 Task: Find the shortest route from Rapid City to Mount Rushmore National Memorial.
Action: Mouse moved to (223, 66)
Screenshot: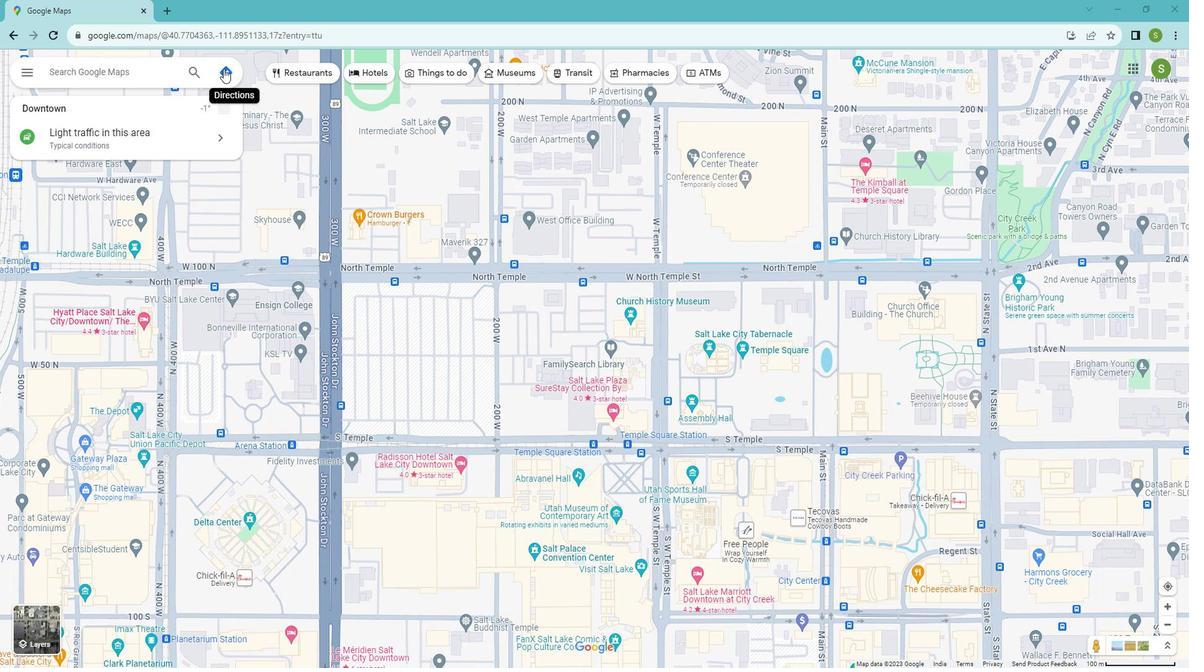 
Action: Mouse pressed left at (223, 66)
Screenshot: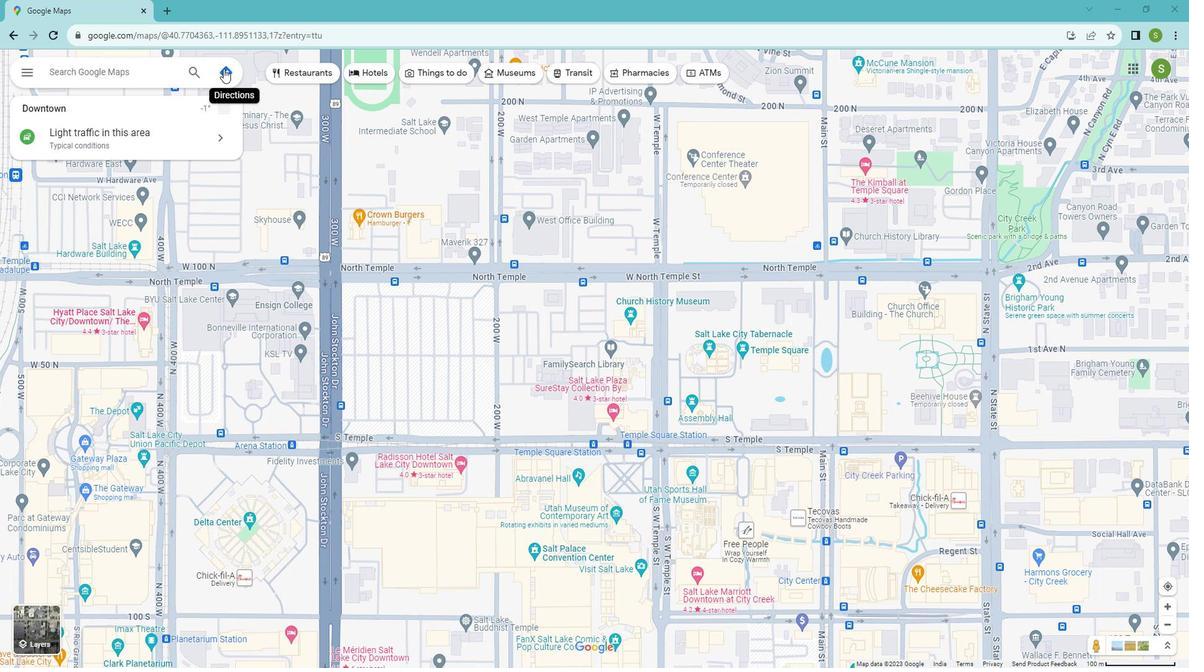 
Action: Mouse moved to (109, 103)
Screenshot: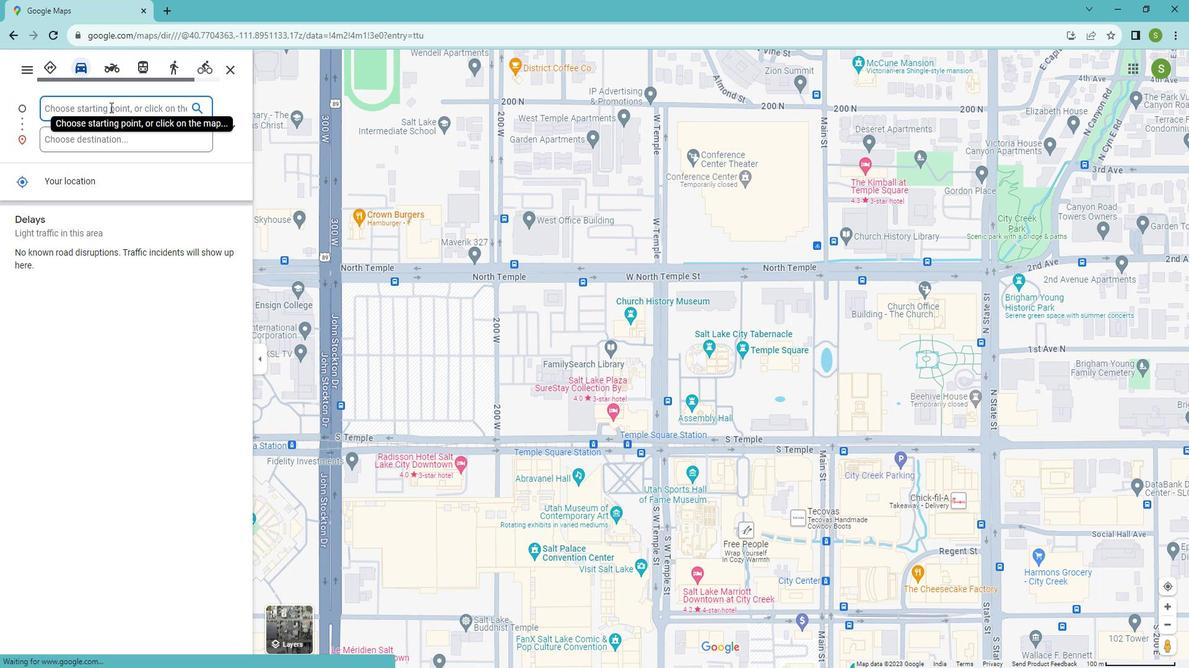 
Action: Mouse pressed left at (109, 103)
Screenshot: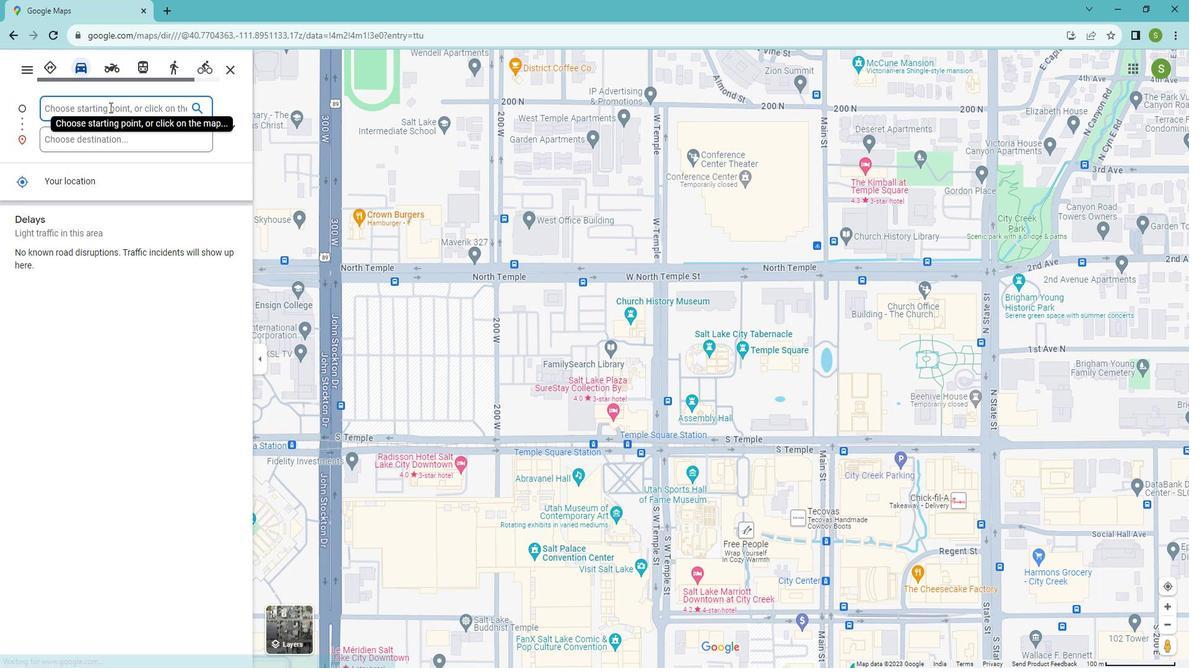 
Action: Mouse moved to (109, 100)
Screenshot: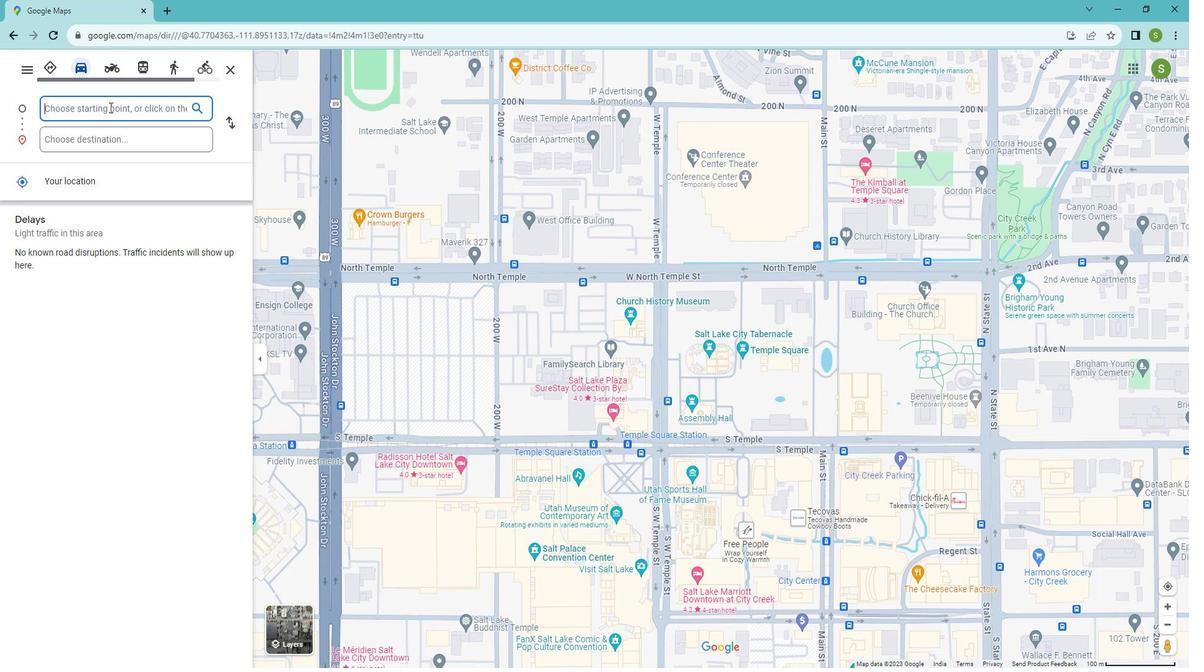 
Action: Key pressed <Key.shift>Rapid<Key.space><Key.shift>City
Screenshot: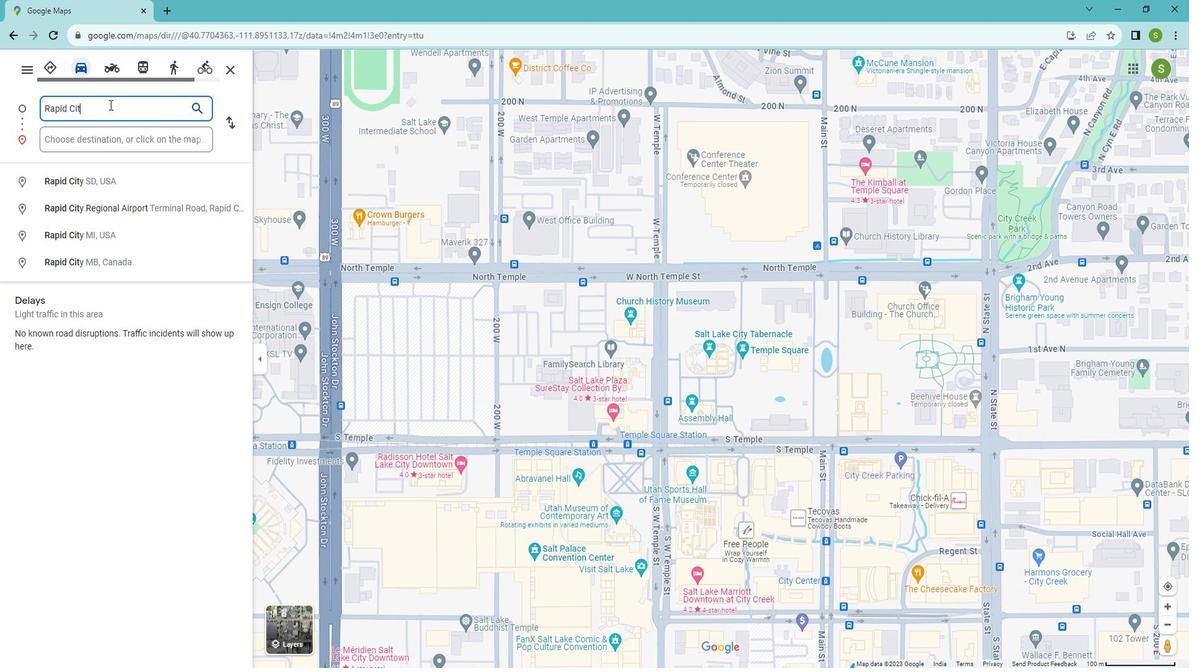 
Action: Mouse moved to (108, 175)
Screenshot: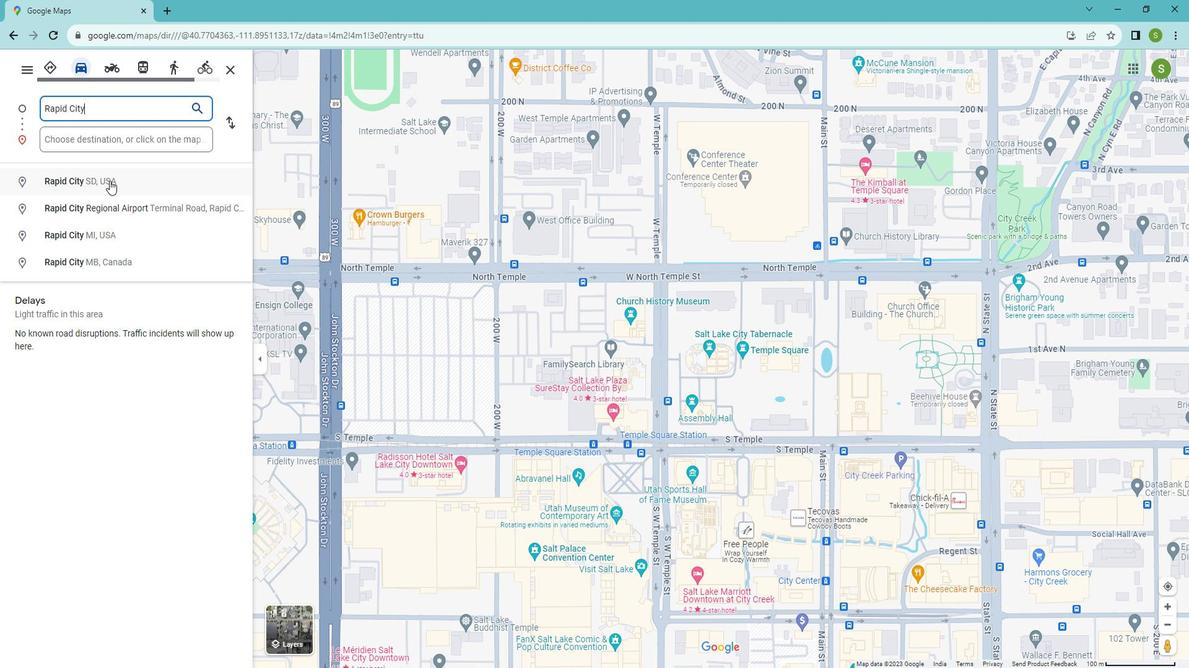 
Action: Mouse pressed left at (108, 175)
Screenshot: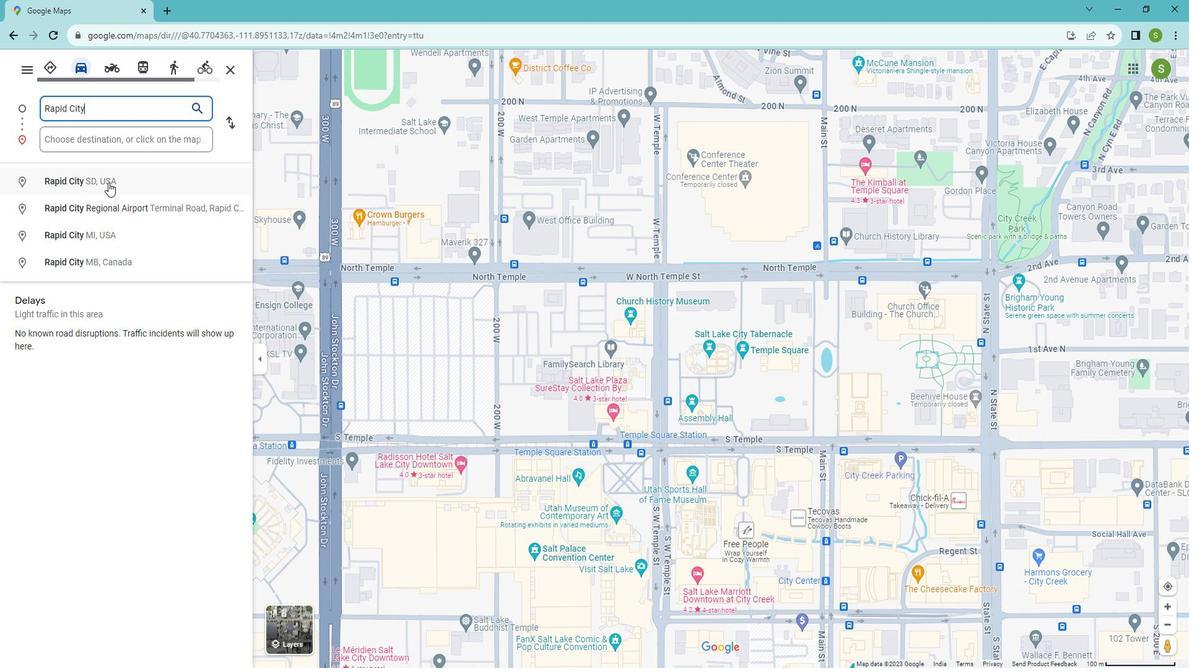 
Action: Mouse moved to (83, 135)
Screenshot: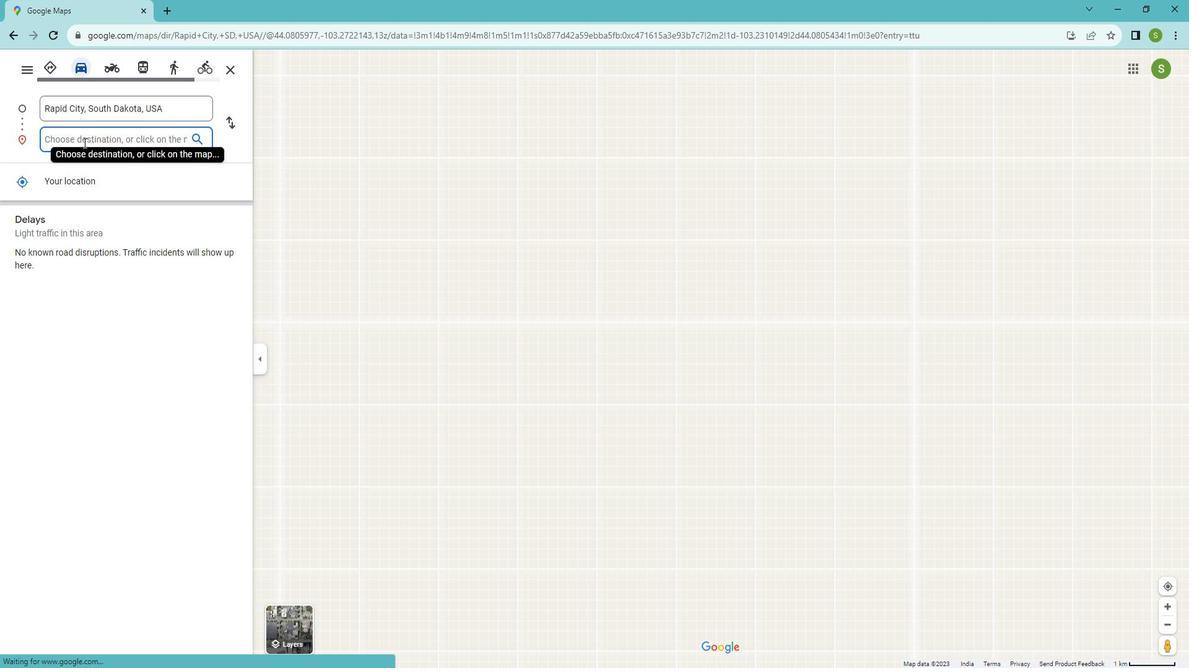 
Action: Mouse pressed left at (83, 135)
Screenshot: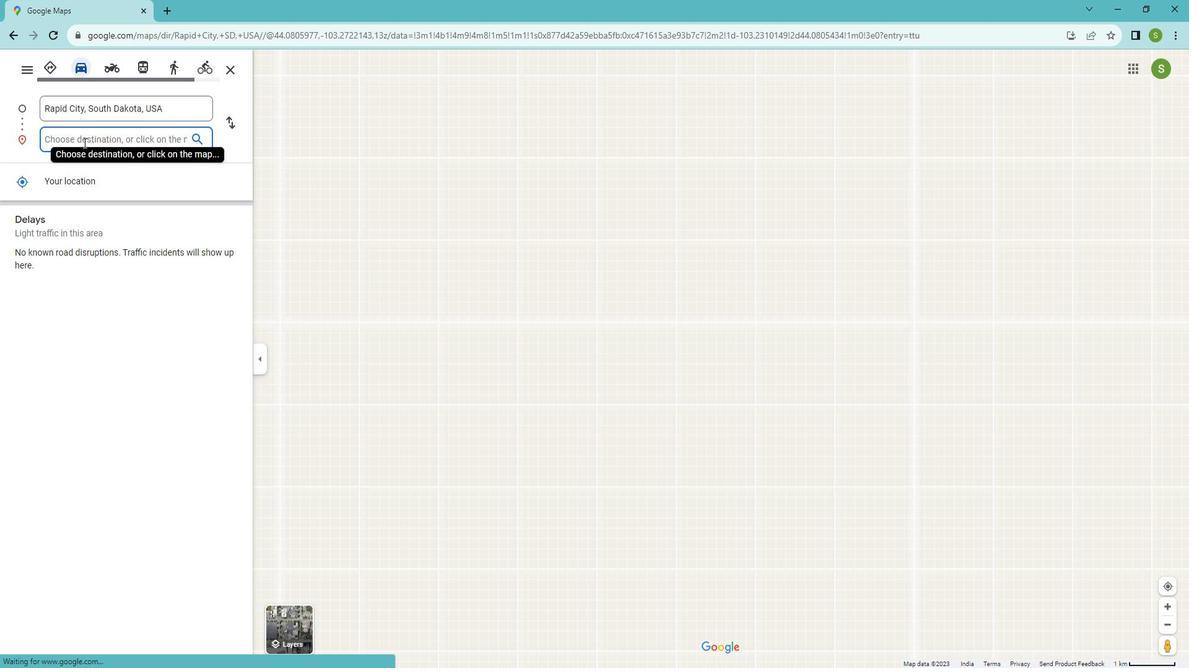 
Action: Key pressed <Key.shift>Mount<Key.space><Key.shift>Rushmore<Key.space><Key.shift>National<Key.space><Key.shift>Mer<Key.backspace>morial
Screenshot: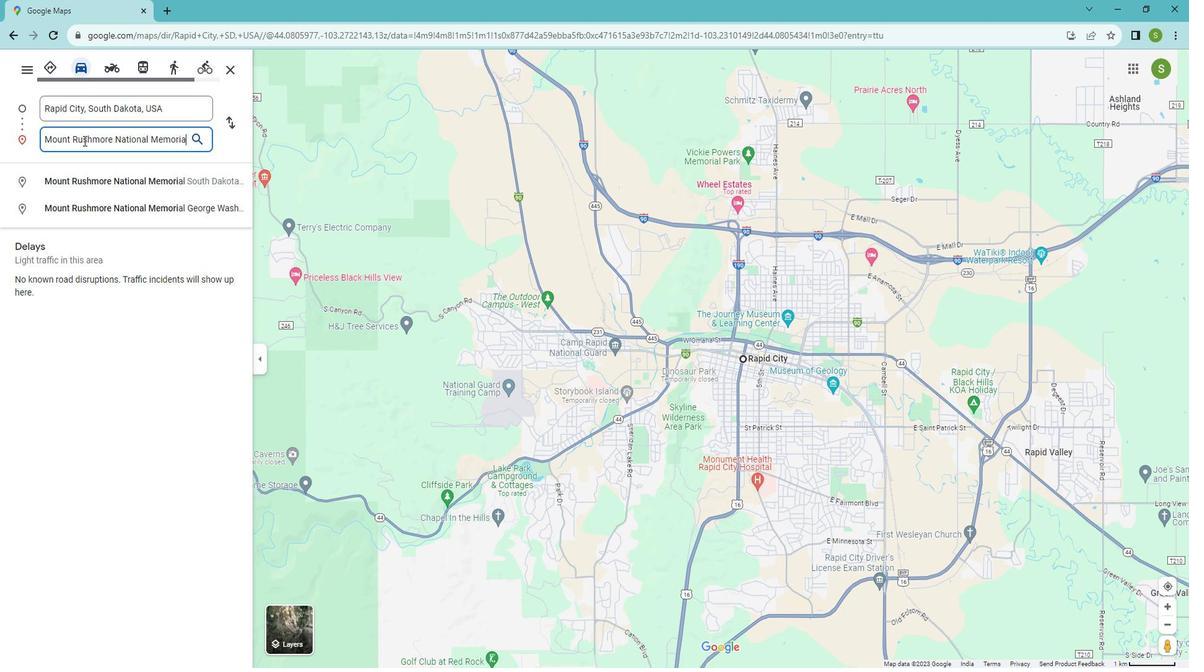
Action: Mouse moved to (107, 177)
Screenshot: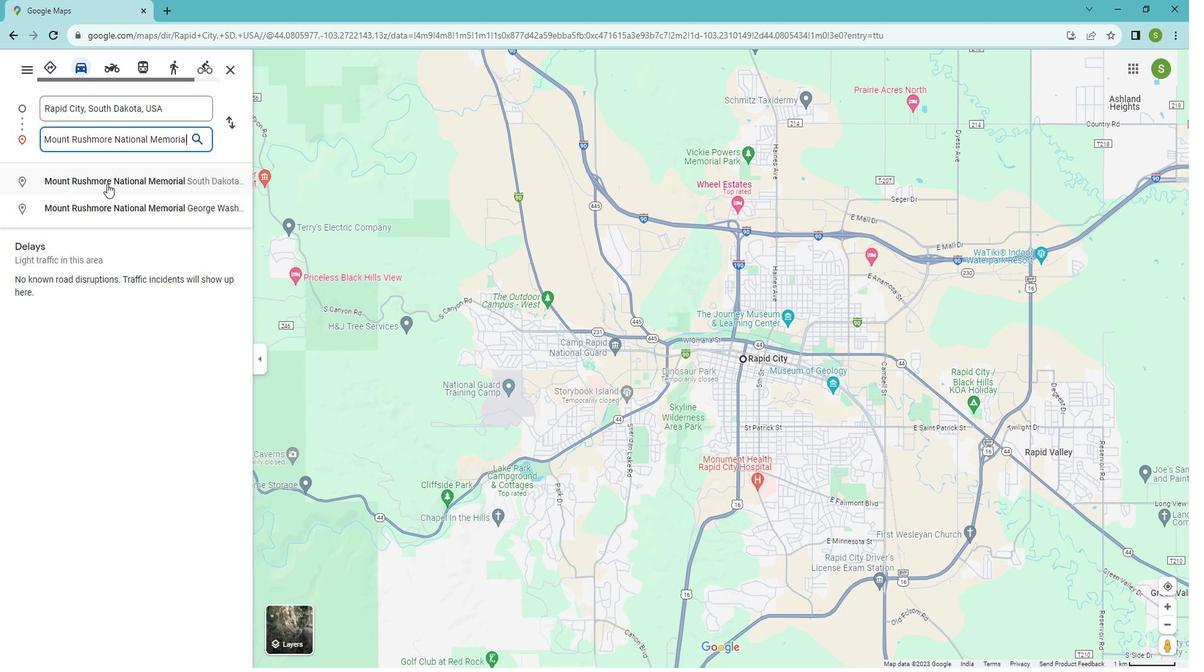 
Action: Mouse pressed left at (107, 177)
Screenshot: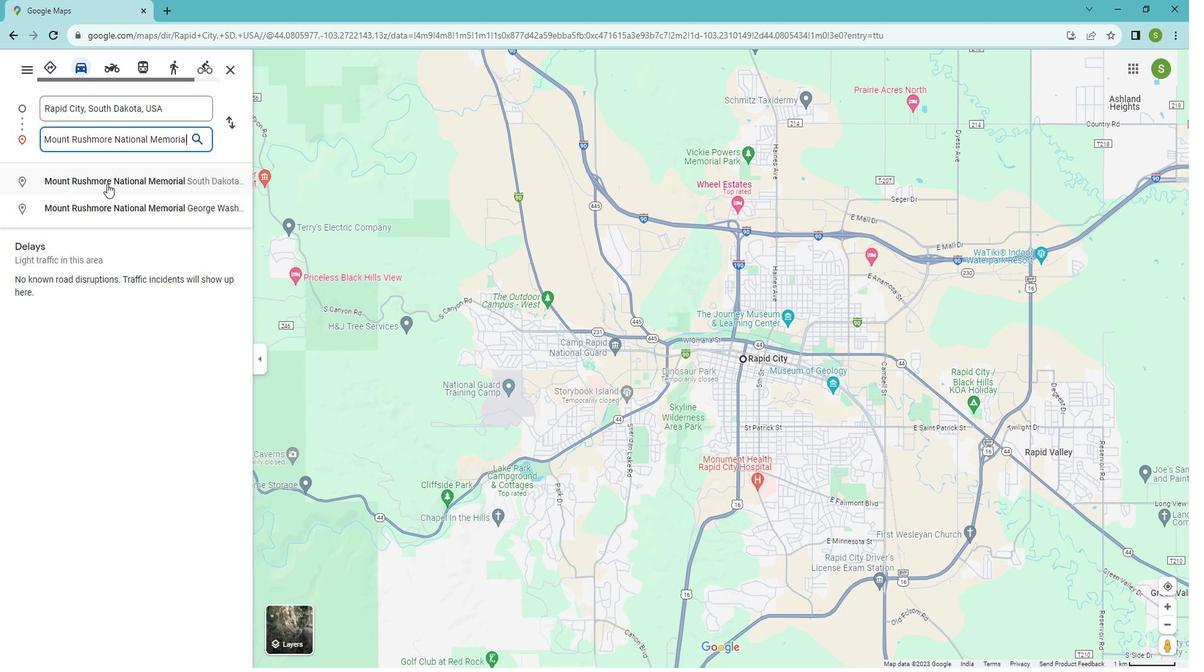 
Action: Mouse moved to (227, 117)
Screenshot: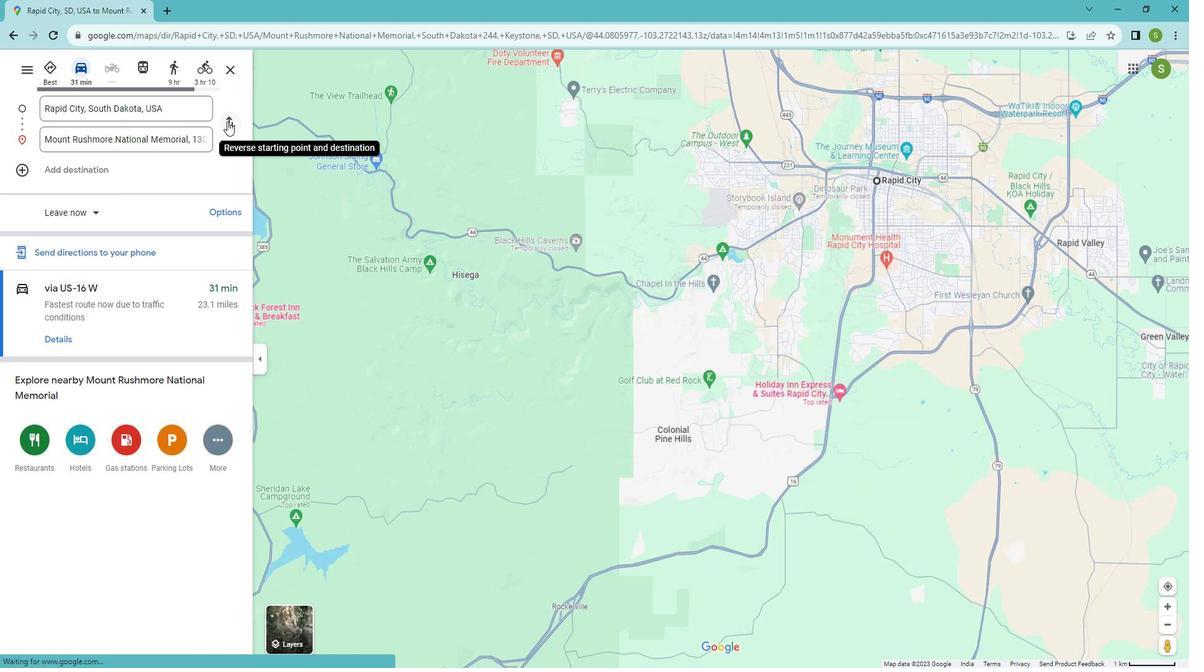 
Action: Mouse pressed left at (227, 117)
Screenshot: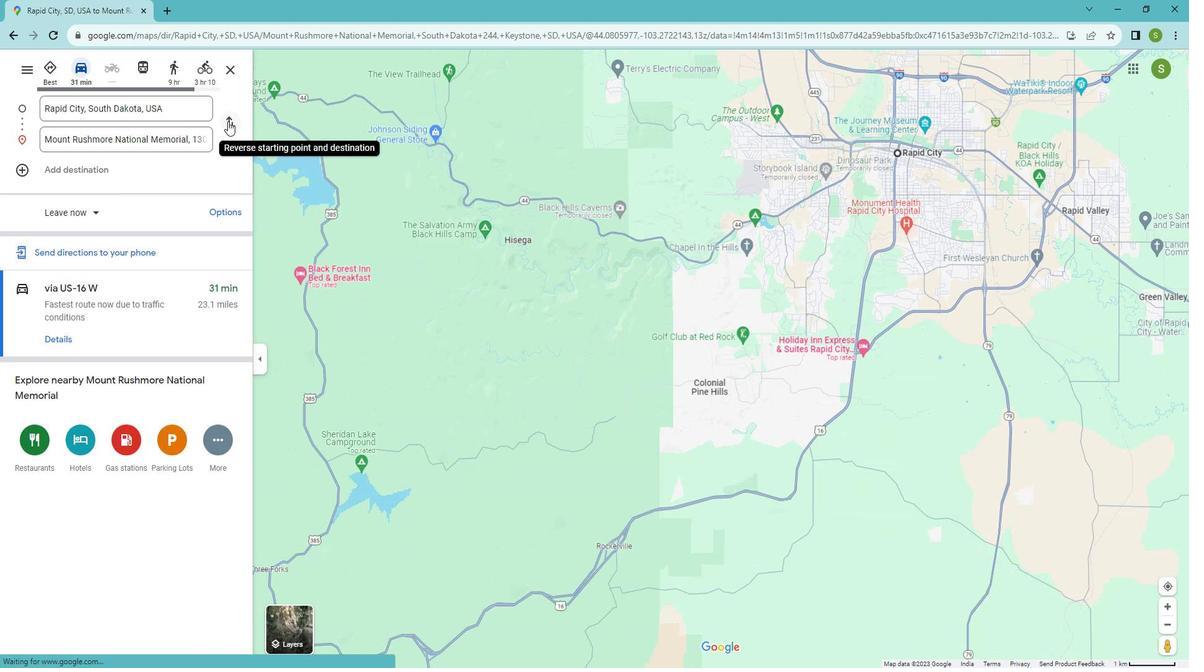 
Action: Mouse moved to (49, 66)
Screenshot: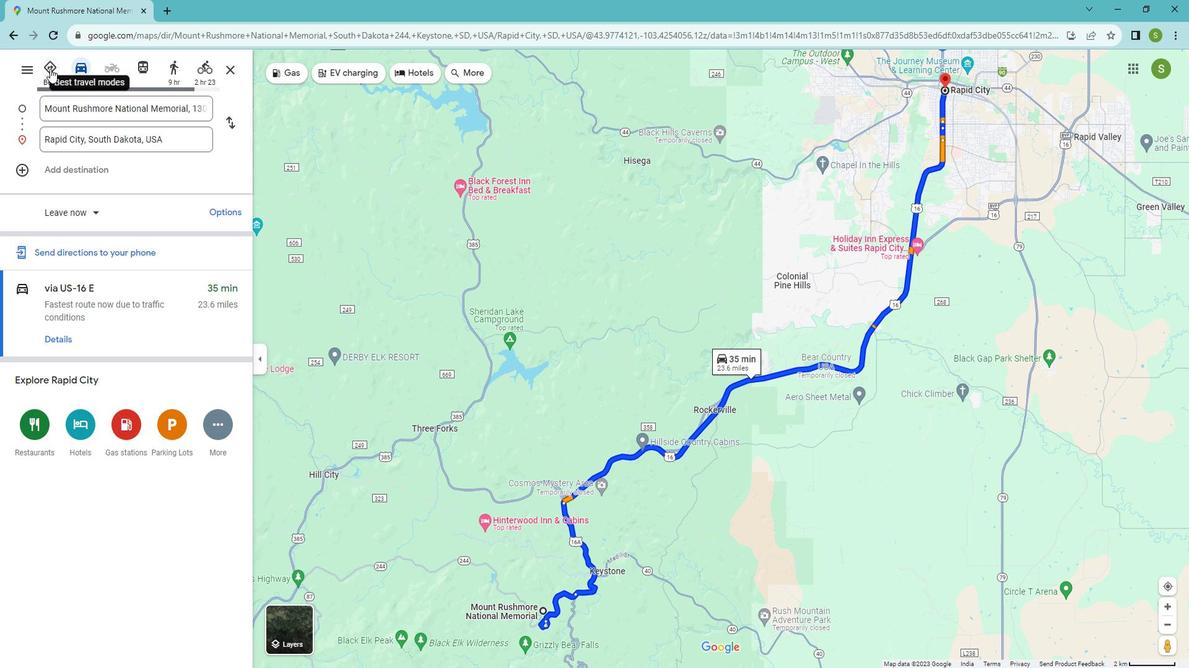 
Action: Mouse pressed left at (49, 66)
Screenshot: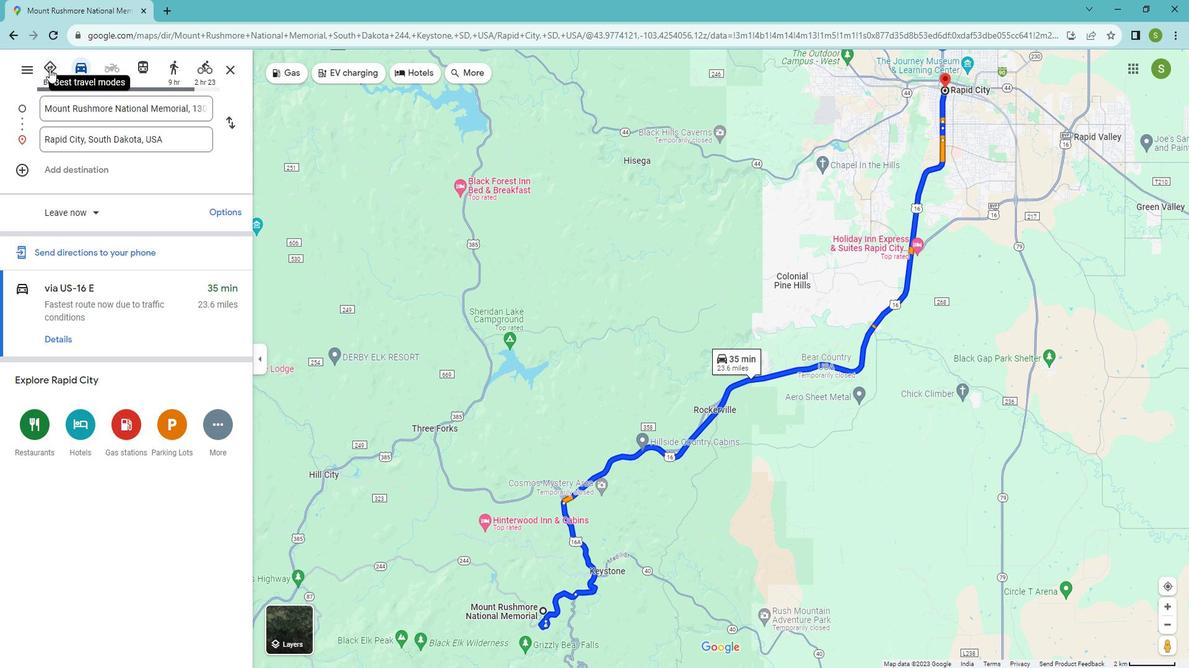 
Action: Mouse moved to (60, 325)
Screenshot: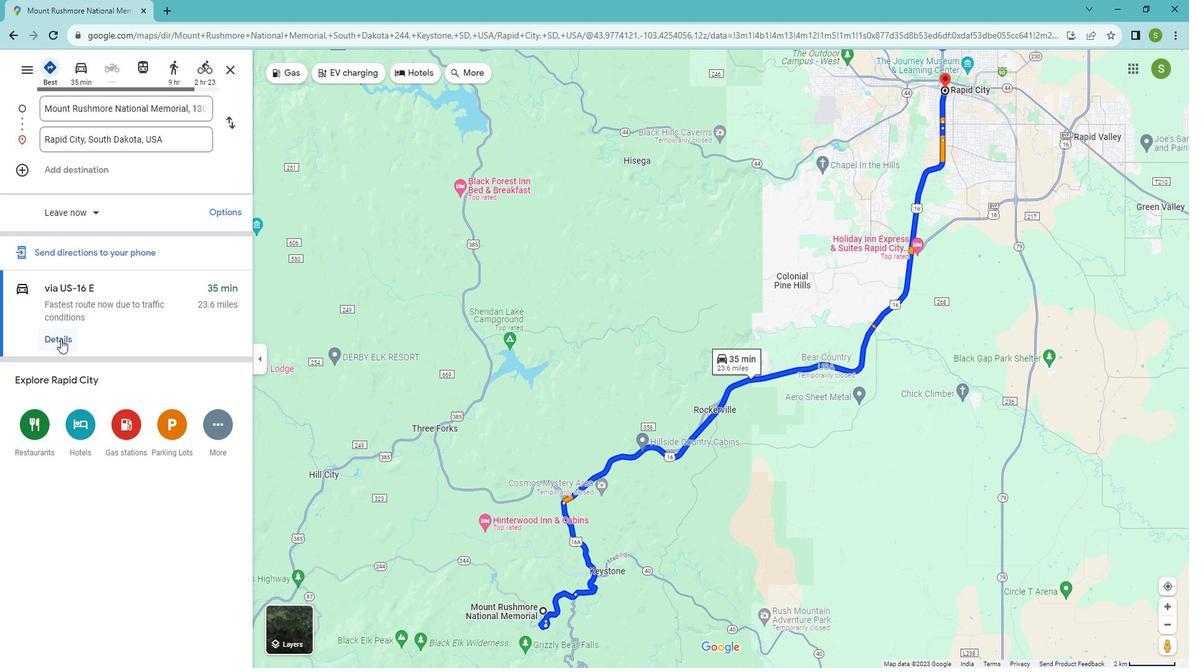 
Action: Mouse pressed left at (60, 325)
Screenshot: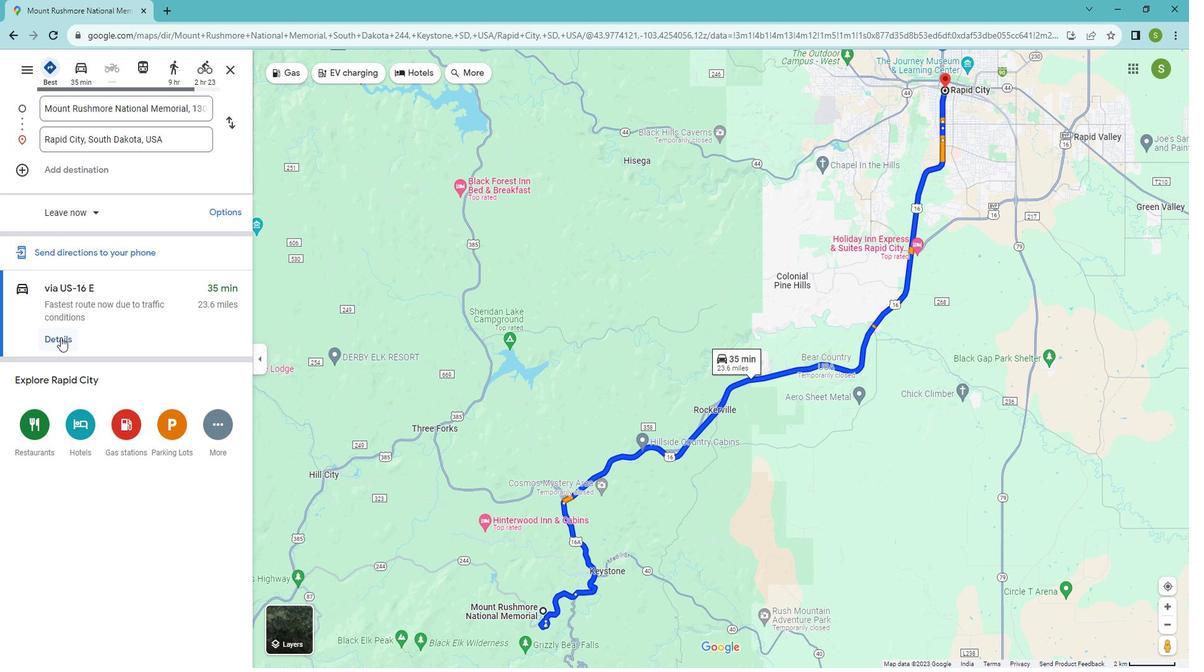
Action: Mouse moved to (680, 371)
Screenshot: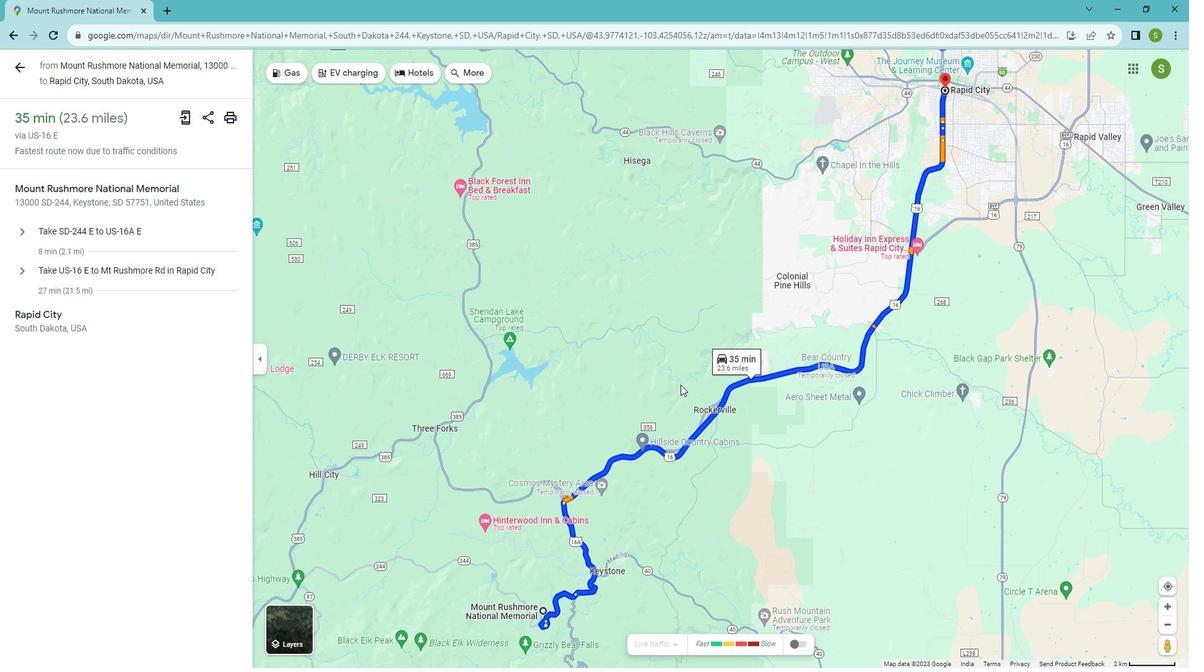 
